Task: Show the flagged file for "Digital Experience".
Action: Mouse moved to (1144, 72)
Screenshot: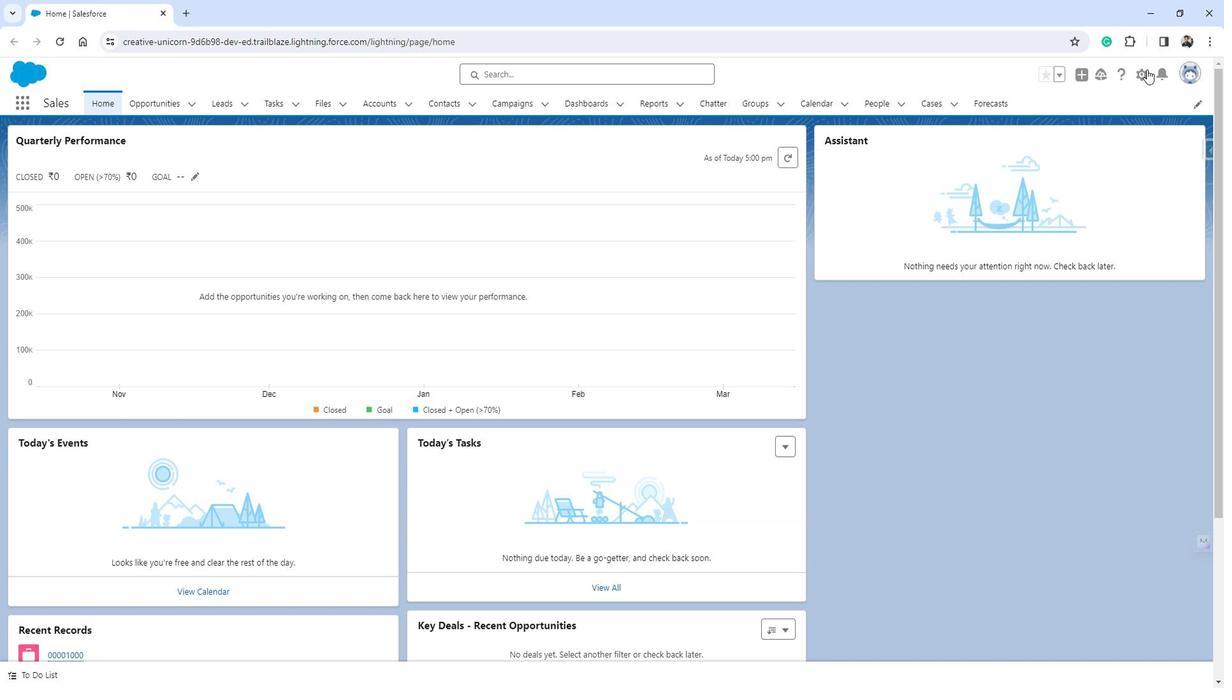 
Action: Mouse pressed left at (1144, 72)
Screenshot: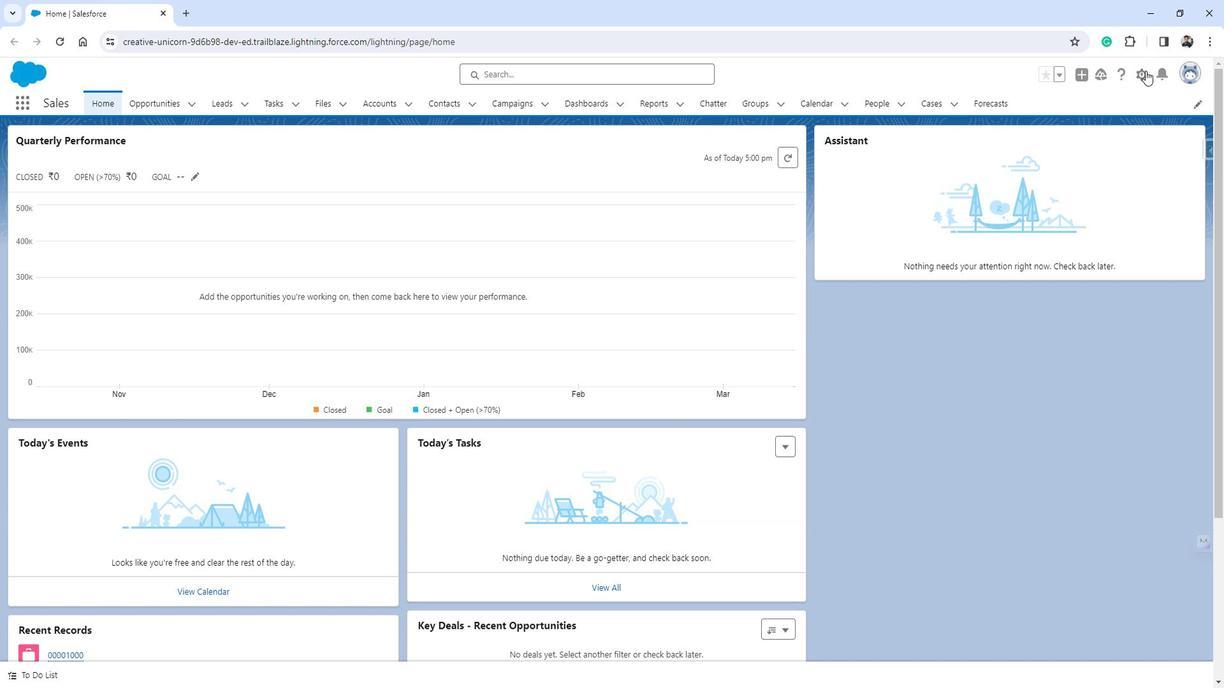 
Action: Mouse moved to (1089, 121)
Screenshot: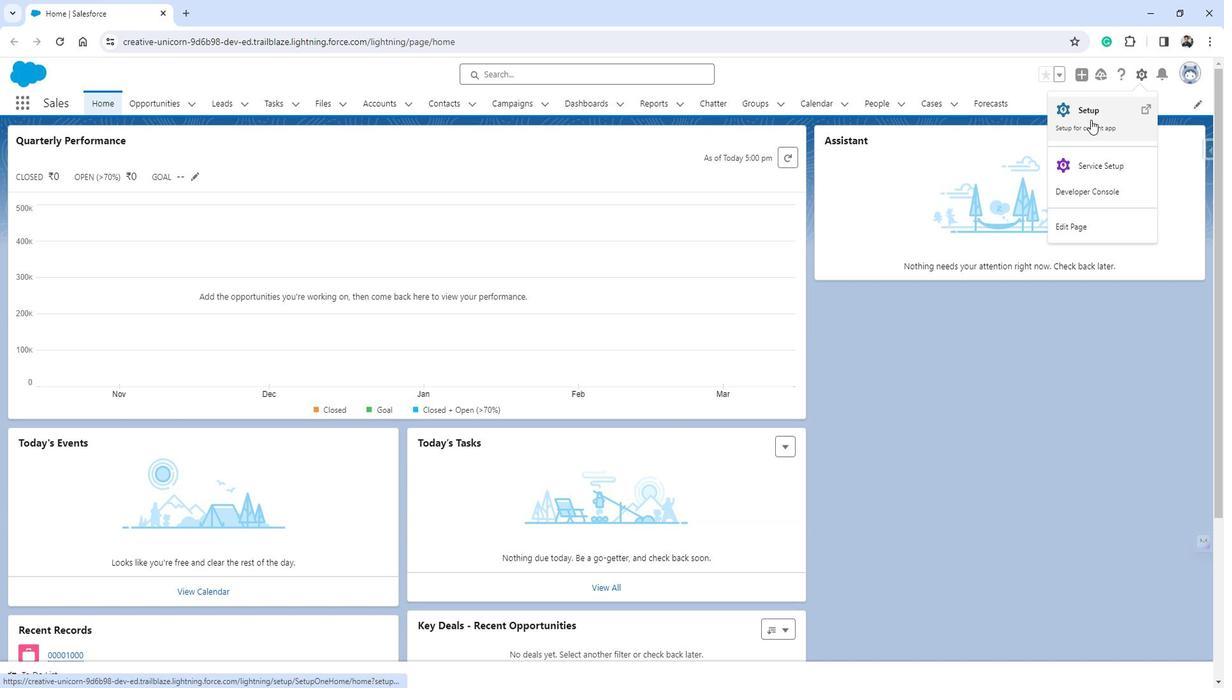 
Action: Mouse pressed left at (1089, 121)
Screenshot: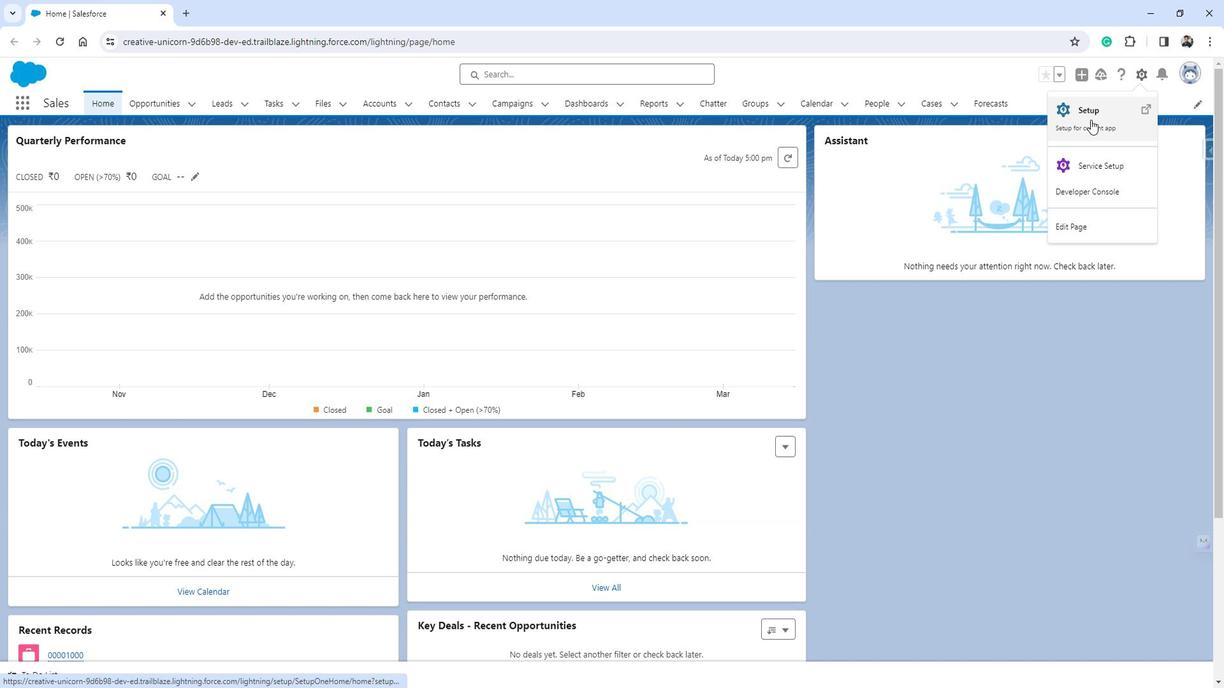 
Action: Mouse moved to (31, 531)
Screenshot: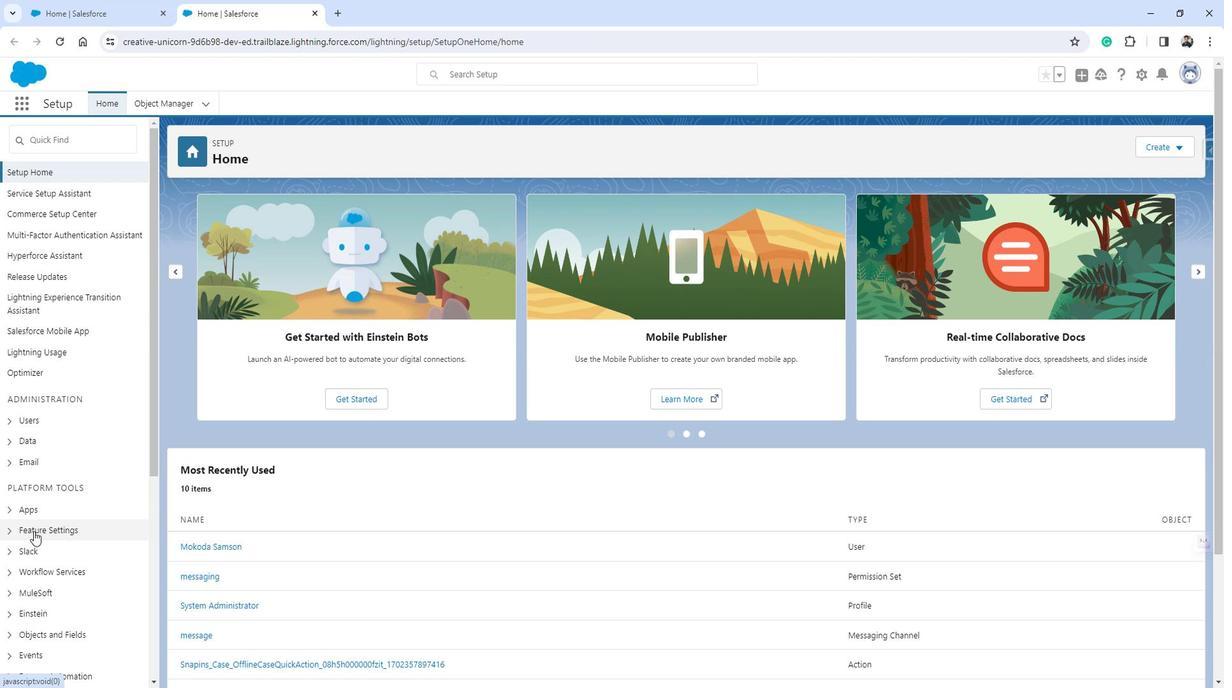
Action: Mouse pressed left at (31, 531)
Screenshot: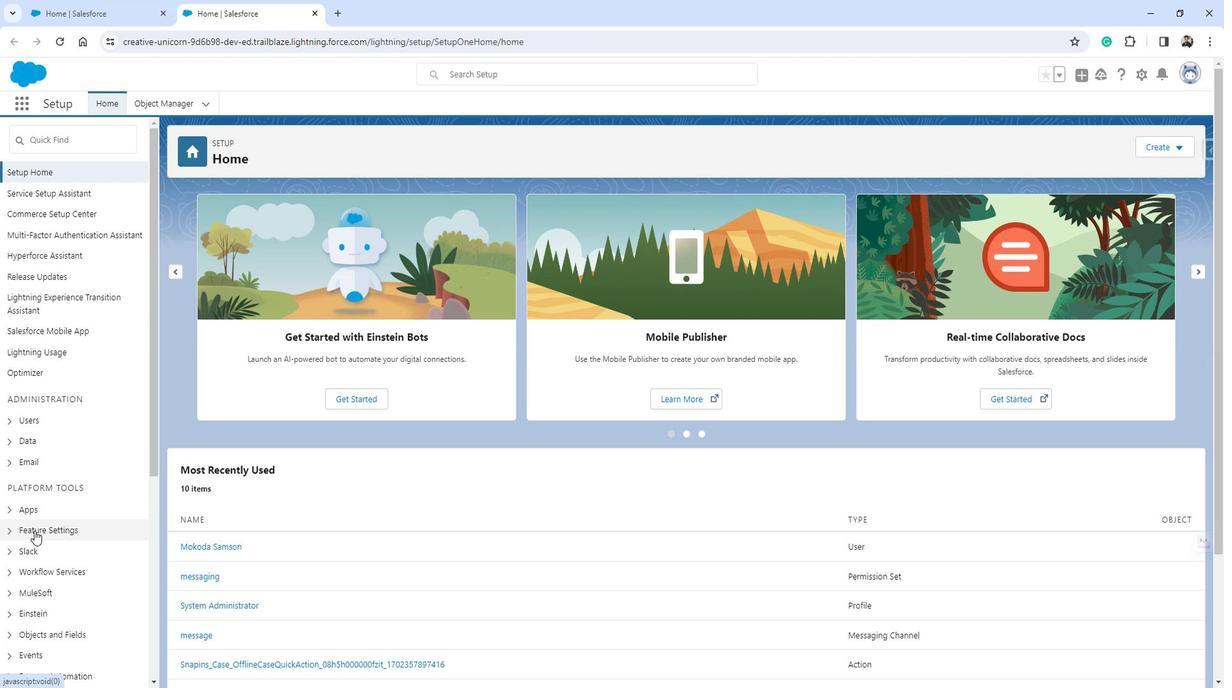 
Action: Mouse scrolled (31, 531) with delta (0, 0)
Screenshot: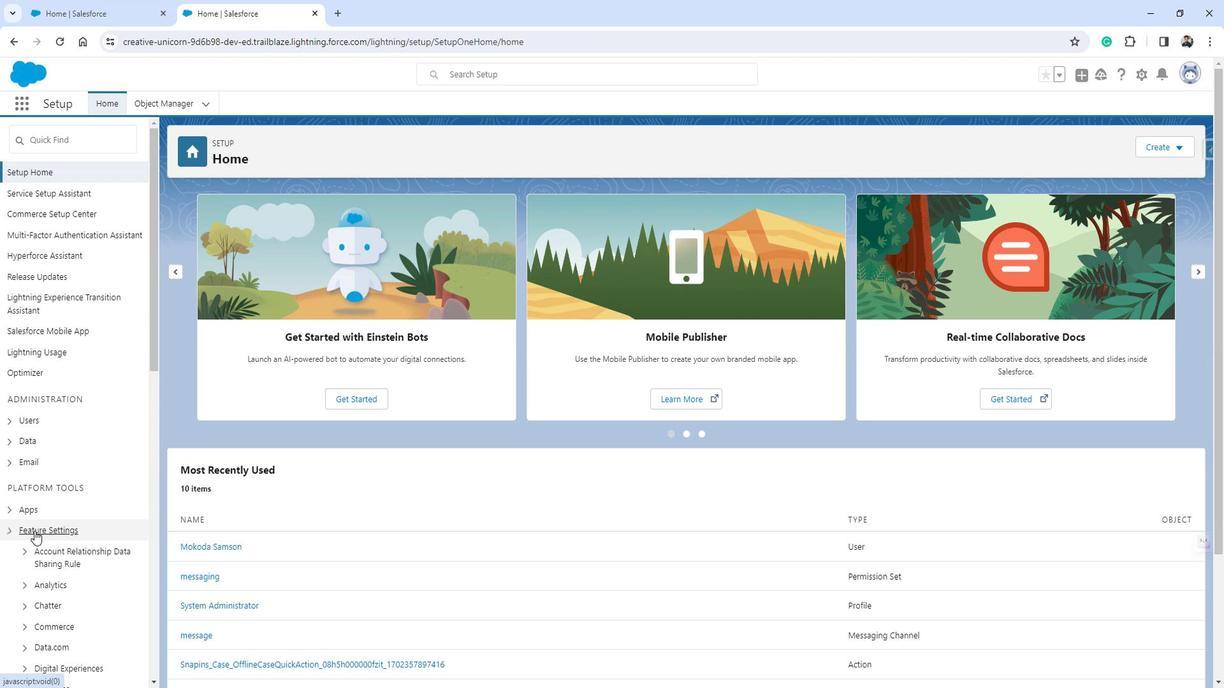 
Action: Mouse scrolled (31, 531) with delta (0, 0)
Screenshot: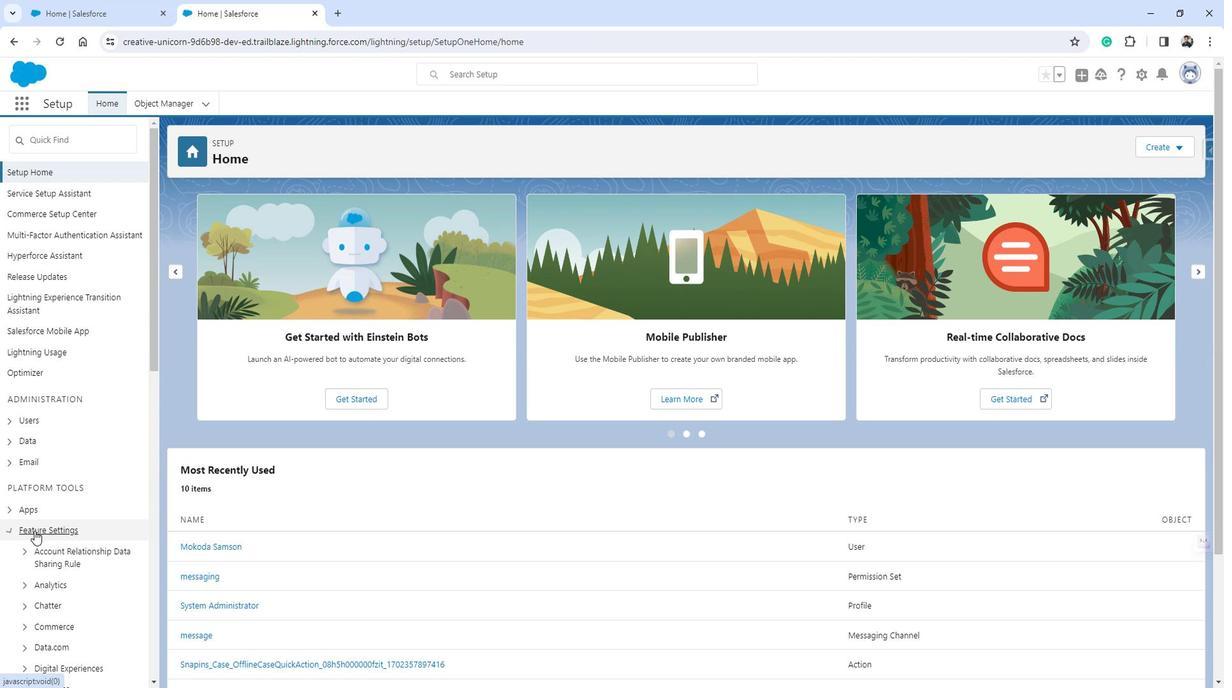 
Action: Mouse scrolled (31, 531) with delta (0, 0)
Screenshot: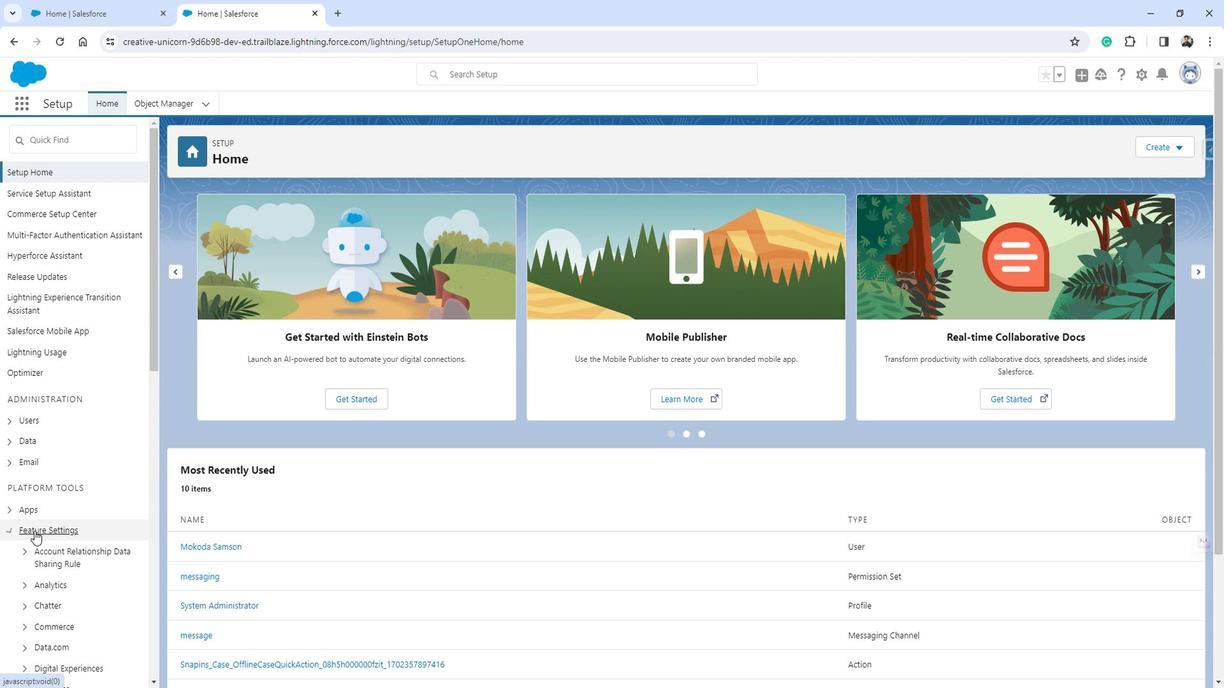 
Action: Mouse scrolled (31, 531) with delta (0, 0)
Screenshot: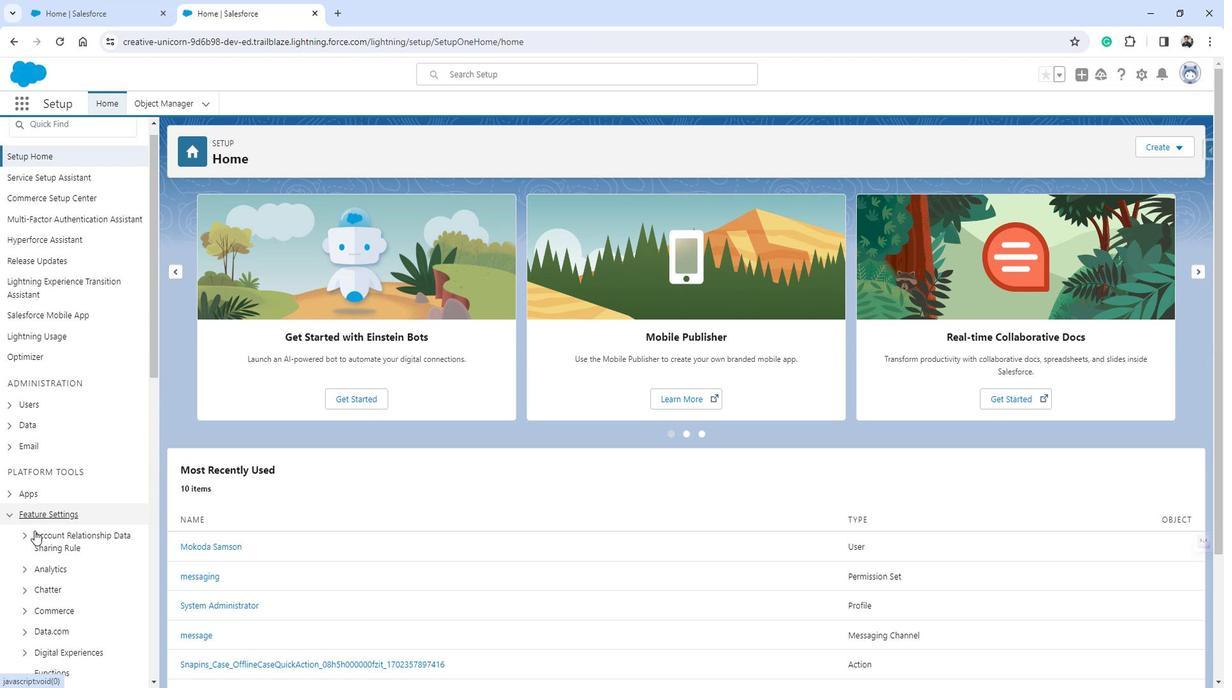
Action: Mouse moved to (70, 405)
Screenshot: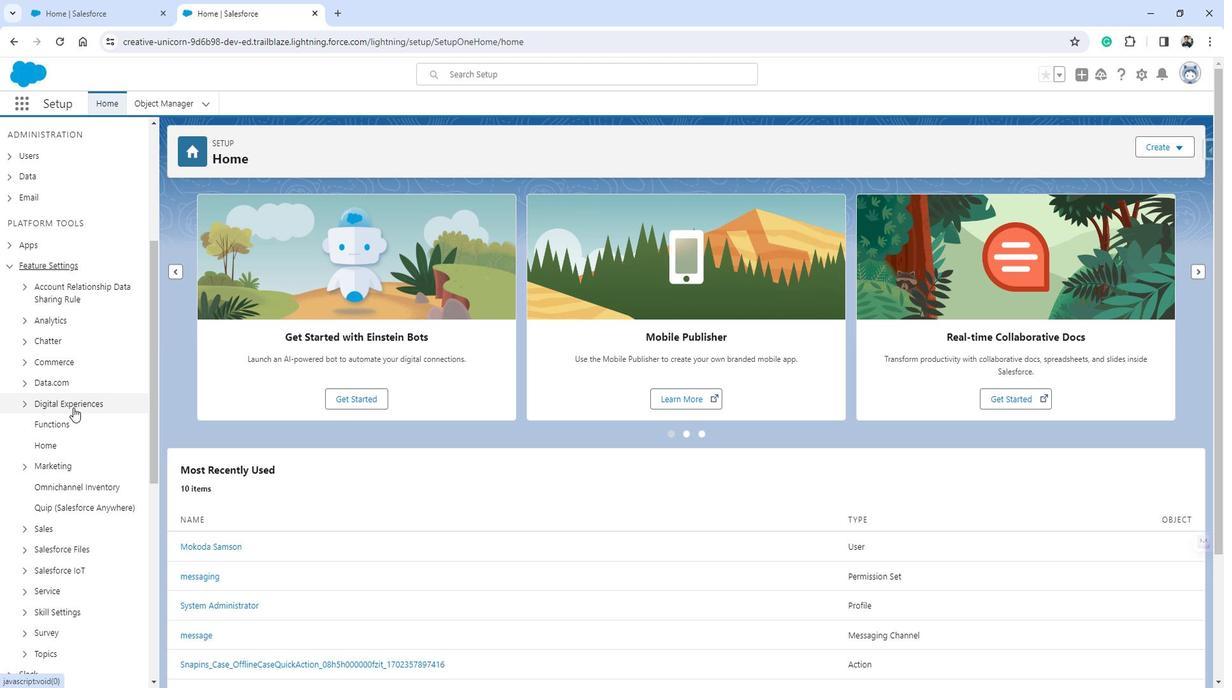
Action: Mouse pressed left at (70, 405)
Screenshot: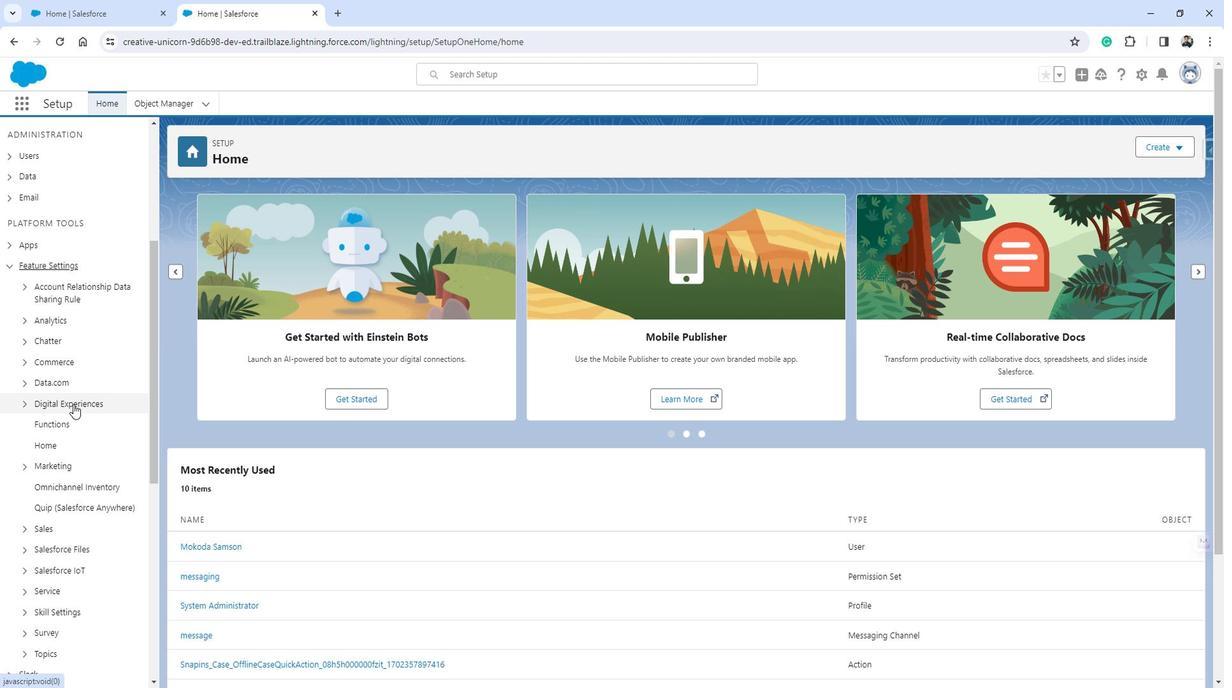 
Action: Mouse moved to (58, 422)
Screenshot: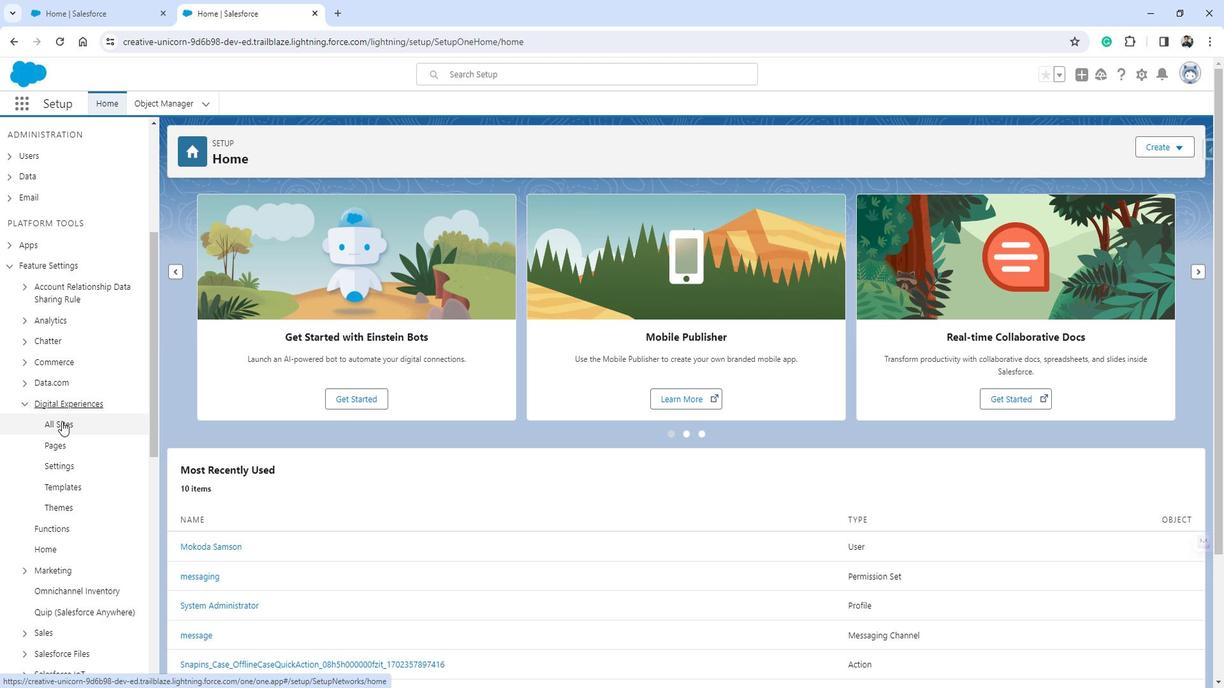 
Action: Mouse pressed left at (58, 422)
Screenshot: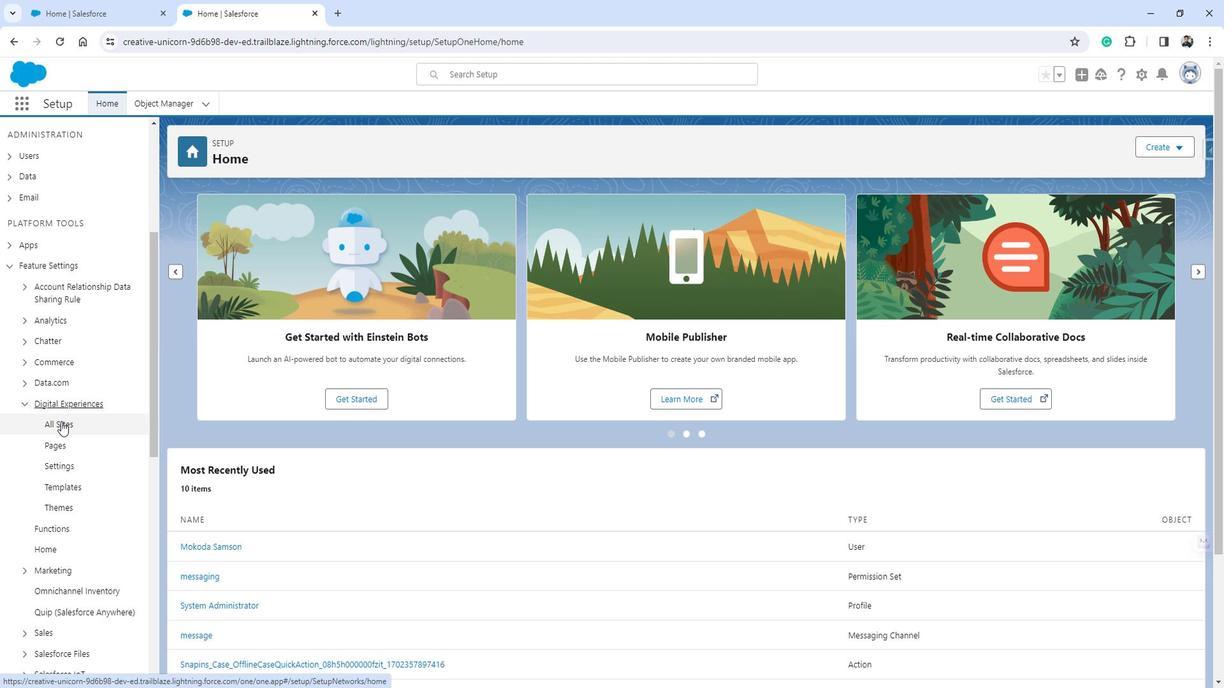 
Action: Mouse moved to (200, 392)
Screenshot: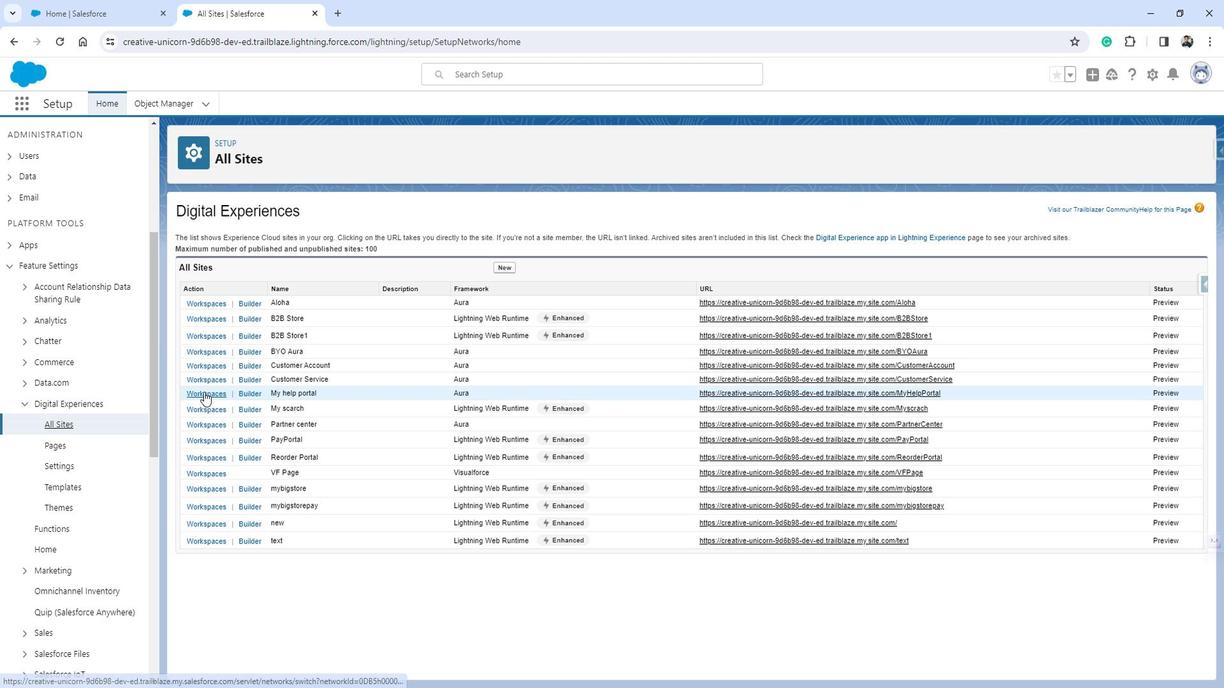 
Action: Mouse pressed left at (200, 392)
Screenshot: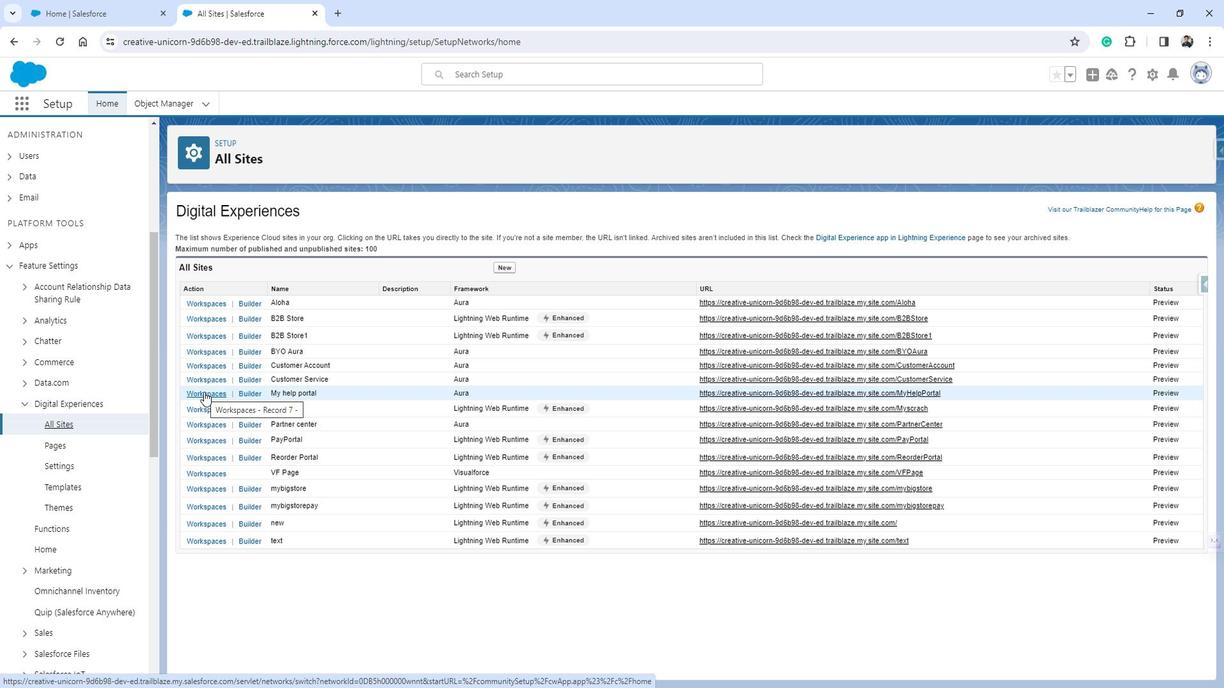 
Action: Mouse moved to (467, 294)
Screenshot: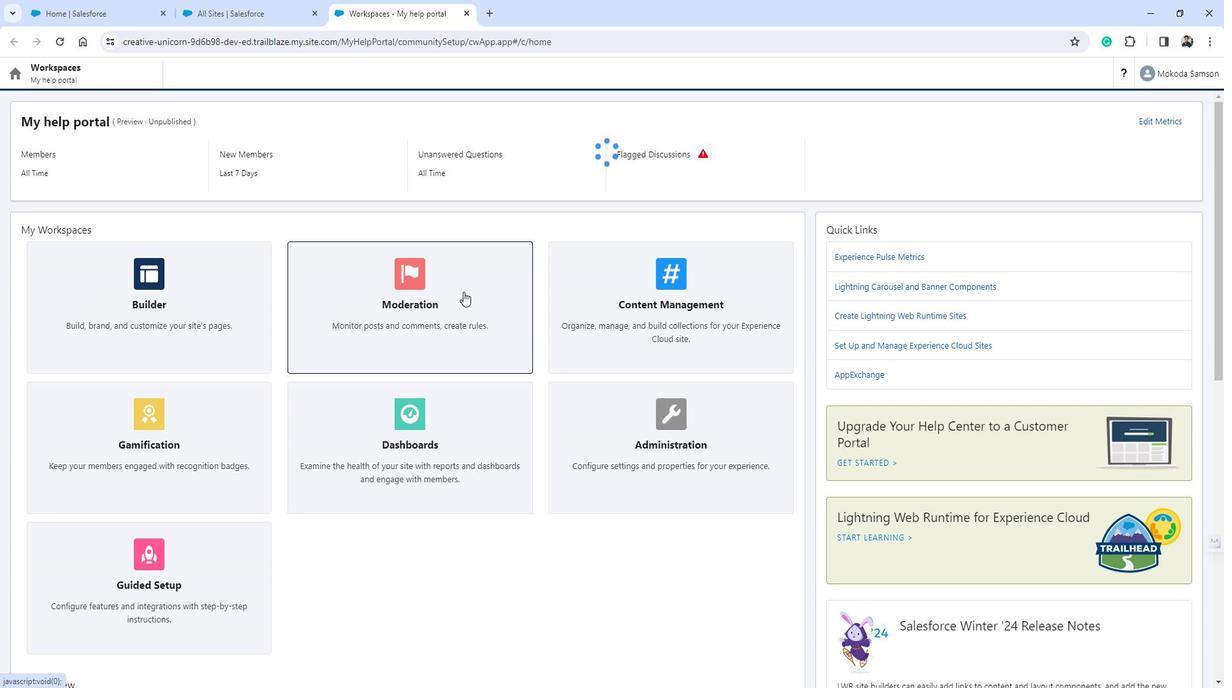 
Action: Mouse pressed left at (467, 294)
Screenshot: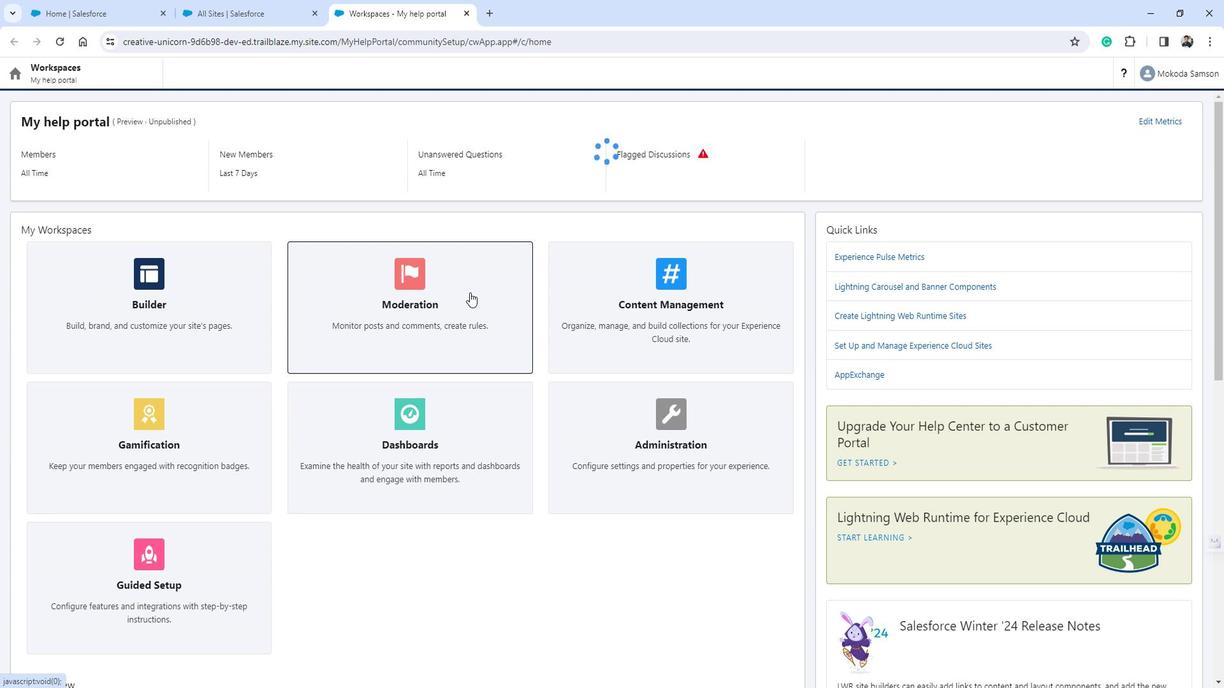 
Action: Mouse moved to (221, 75)
Screenshot: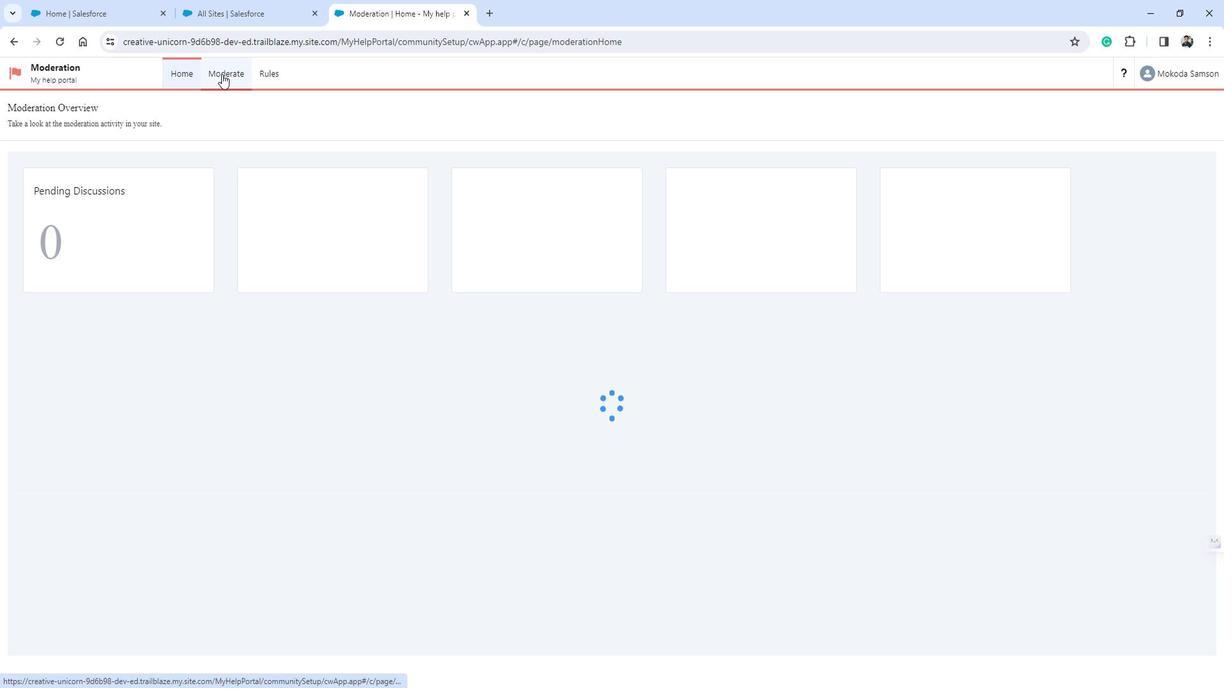 
Action: Mouse pressed left at (221, 75)
Screenshot: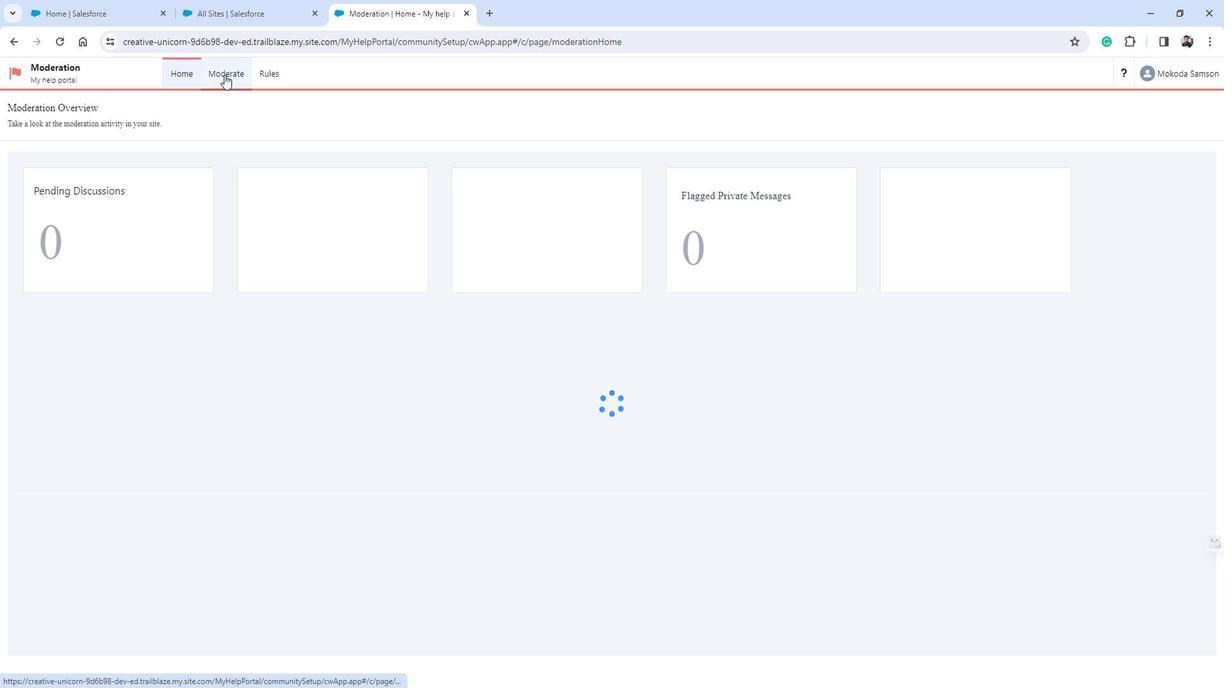 
Action: Mouse moved to (59, 126)
Screenshot: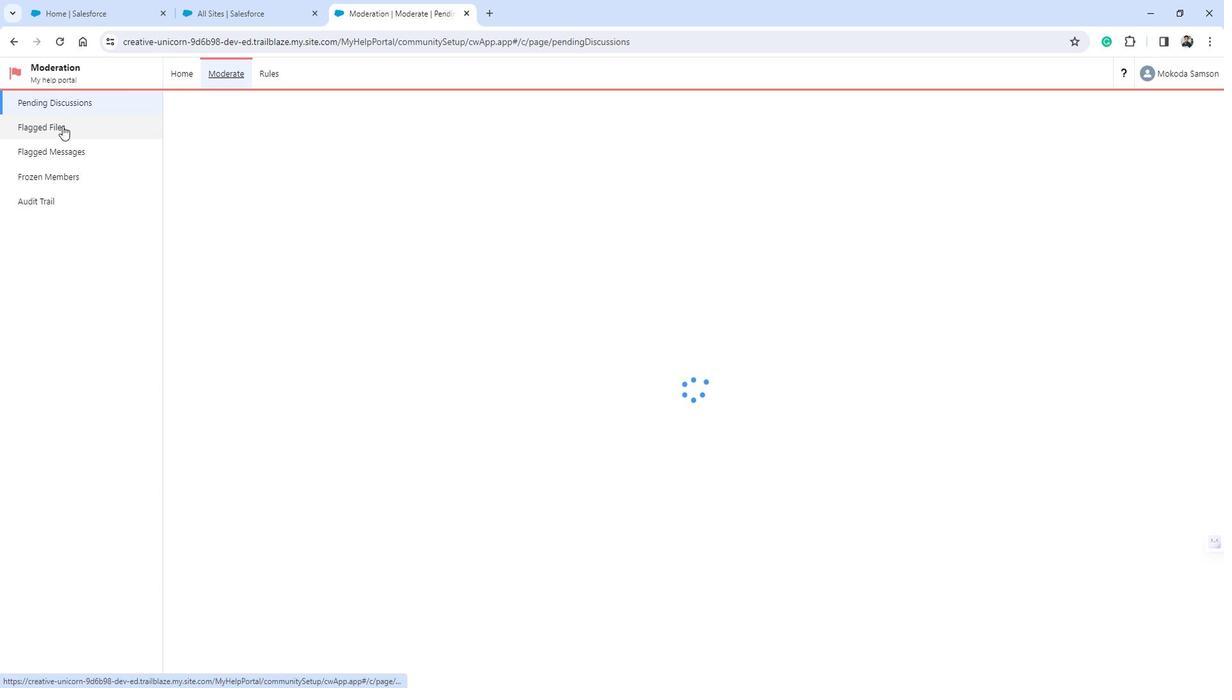 
Action: Mouse pressed left at (59, 126)
Screenshot: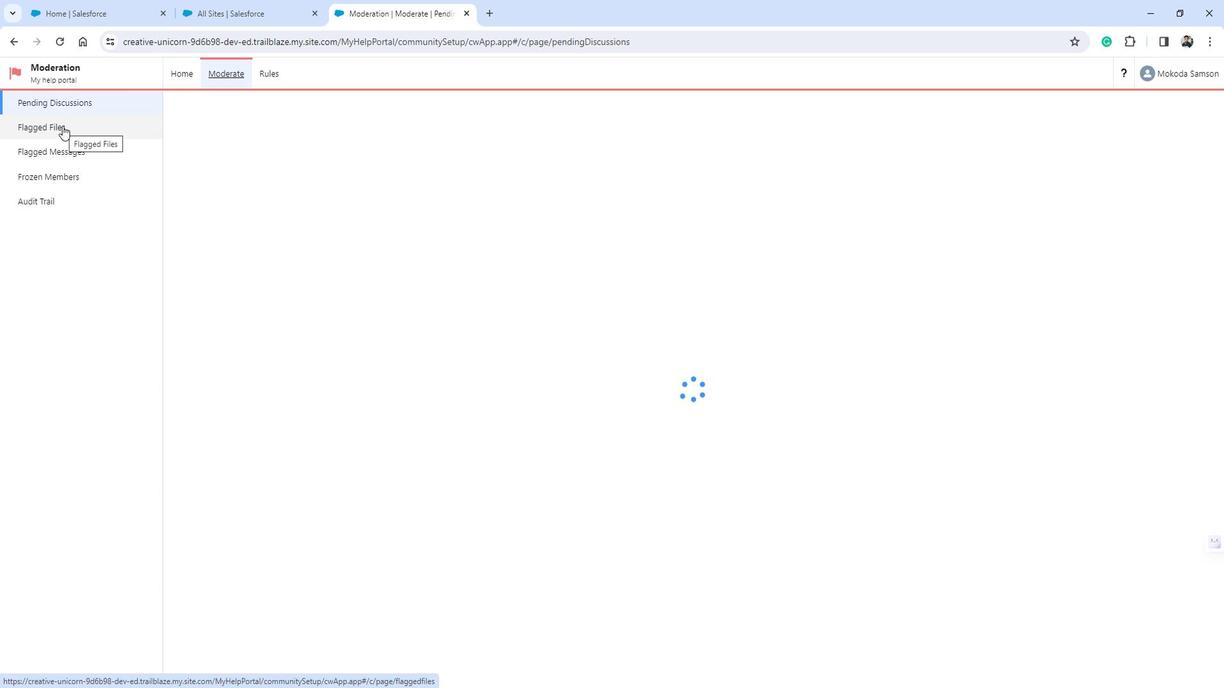 
Action: Mouse moved to (712, 336)
Screenshot: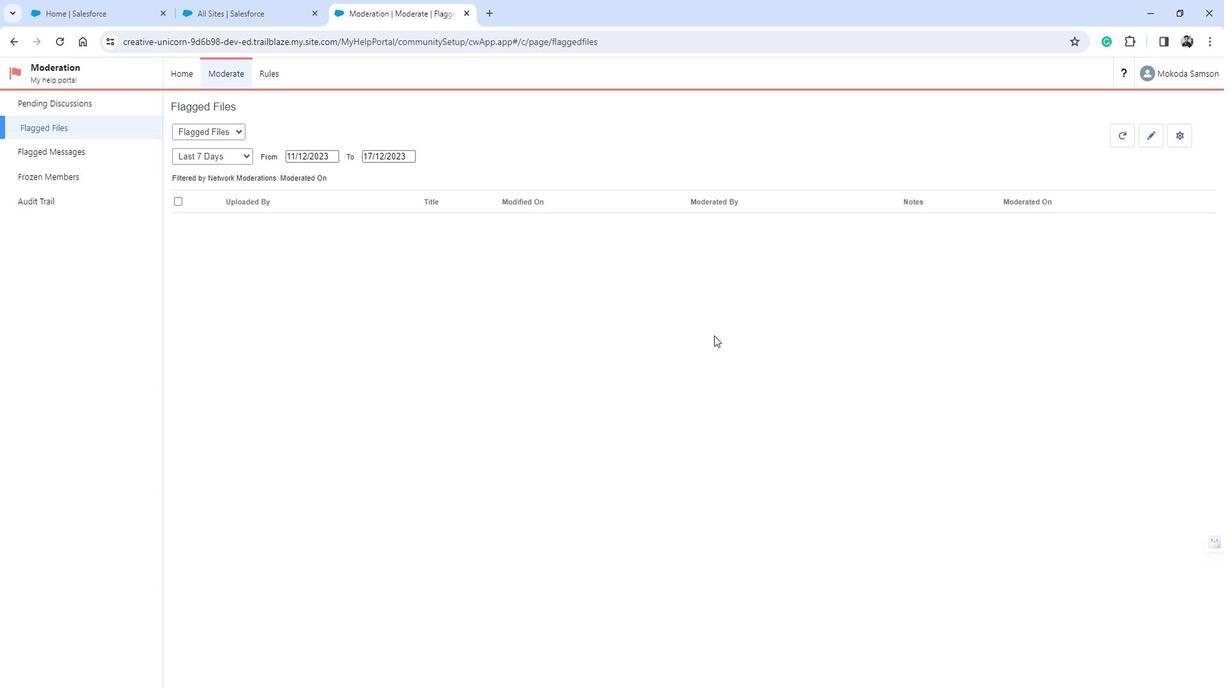 
